Task: Add an event with the title Second Marketing Campaign Performance Assessment, date '2023/10/08', time 8:30 AM to 10:30 AMand add a description: A product launch event is an exciting occasion where a new product is introduced to the market. It brings together stakeholders, industry experts, media personnel, and potential customers to showcase the product's features, benefits, and unique selling points. , put the event into Orange category, logged in from the account softage.3@softage.netand send the event invitation to softage.2@softage.net and softage.4@softage.net. Set a reminder for the event 1 hour before
Action: Mouse moved to (82, 91)
Screenshot: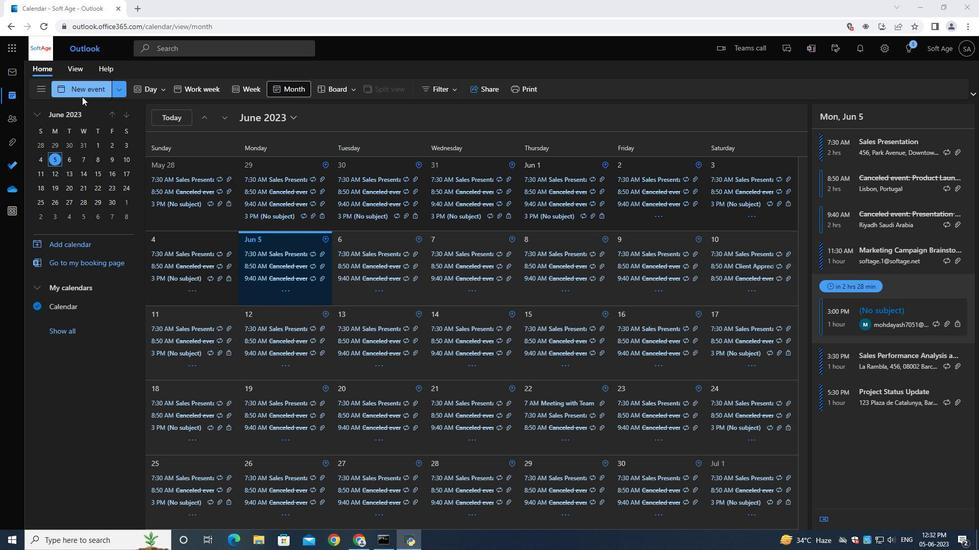 
Action: Mouse pressed left at (82, 91)
Screenshot: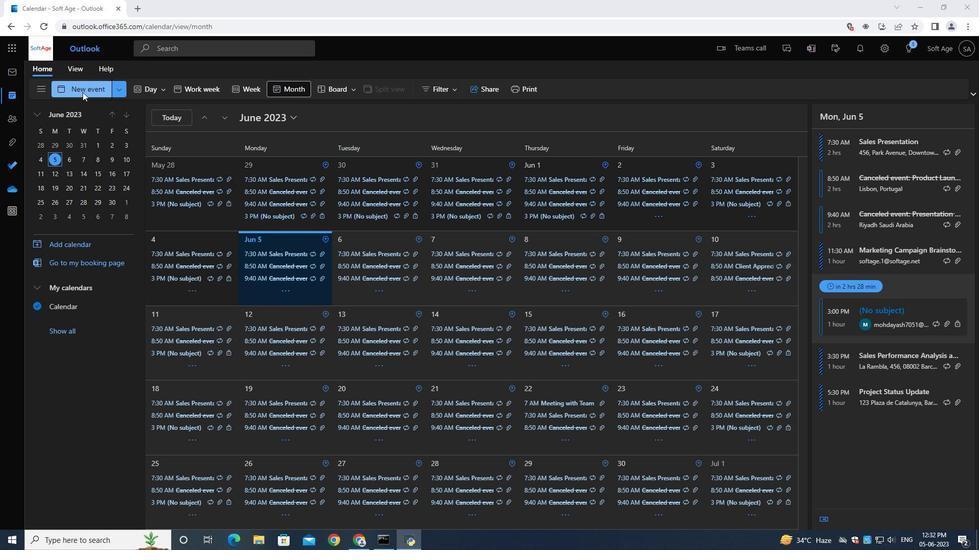 
Action: Mouse moved to (297, 158)
Screenshot: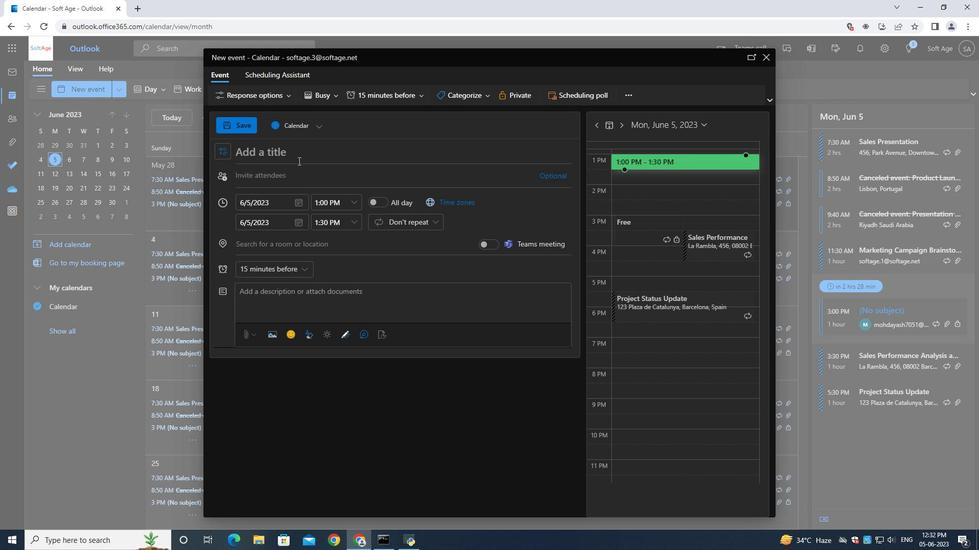 
Action: Mouse pressed left at (297, 158)
Screenshot: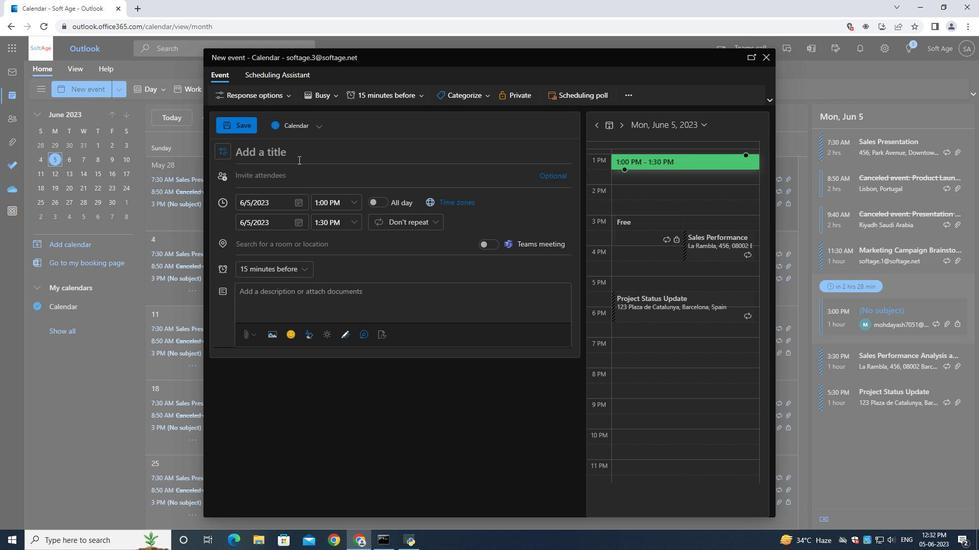 
Action: Mouse moved to (297, 158)
Screenshot: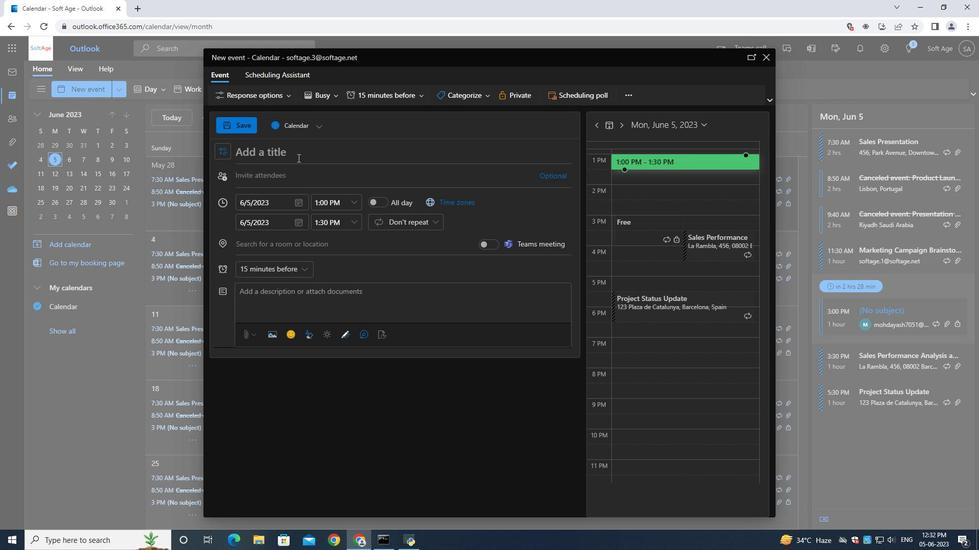 
Action: Key pressed <Key.shift>So<Key.backspace>ecou<Key.backspace>nd<Key.space><Key.shift><Key.shift><Key.shift><Key.shift><Key.shift><Key.shift><Key.shift><Key.shift><Key.shift><Key.shift><Key.shift><Key.shift><Key.shift><Key.shift><Key.shift><Key.shift>Marketing<Key.space><Key.shift>Campaign<Key.space><Key.shift>Performance<Key.space><Key.shift>Assessment
Screenshot: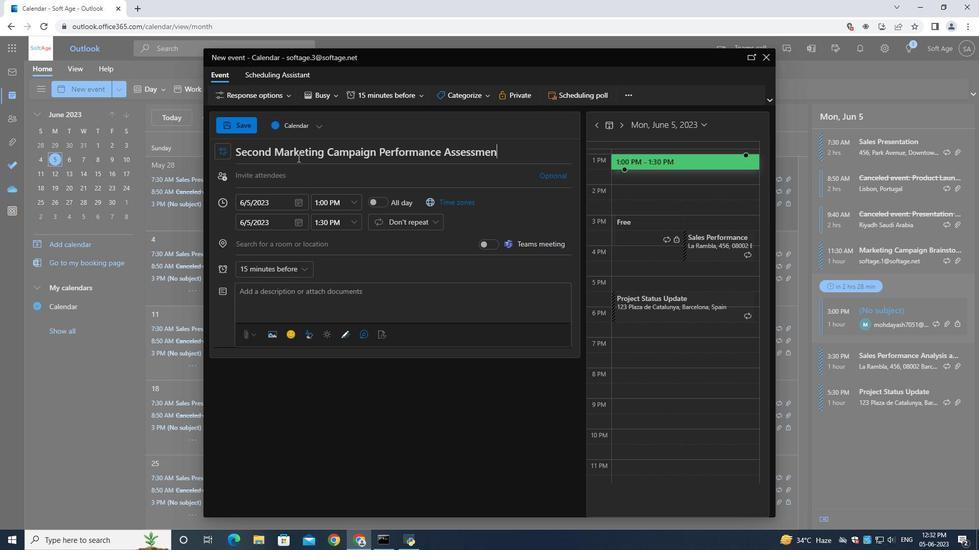 
Action: Mouse moved to (299, 200)
Screenshot: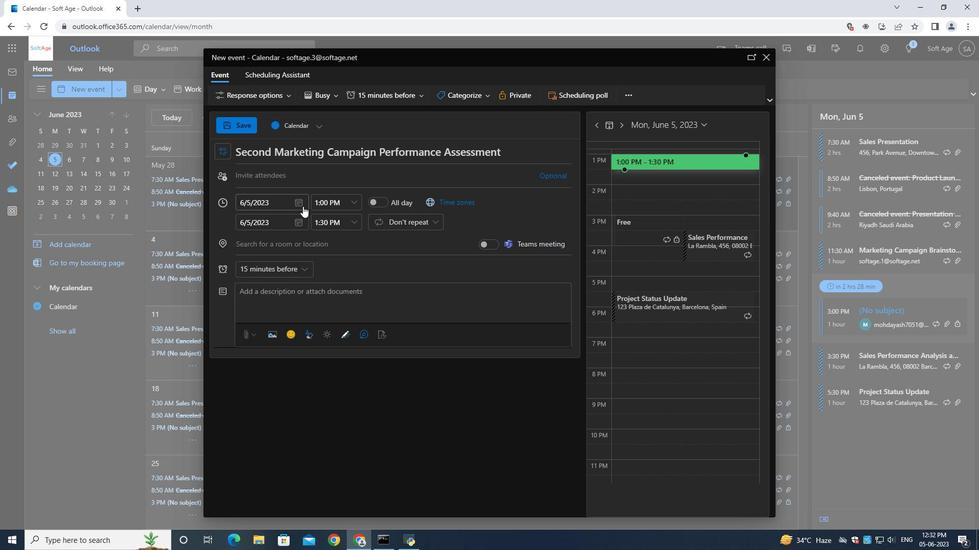 
Action: Mouse pressed left at (299, 200)
Screenshot: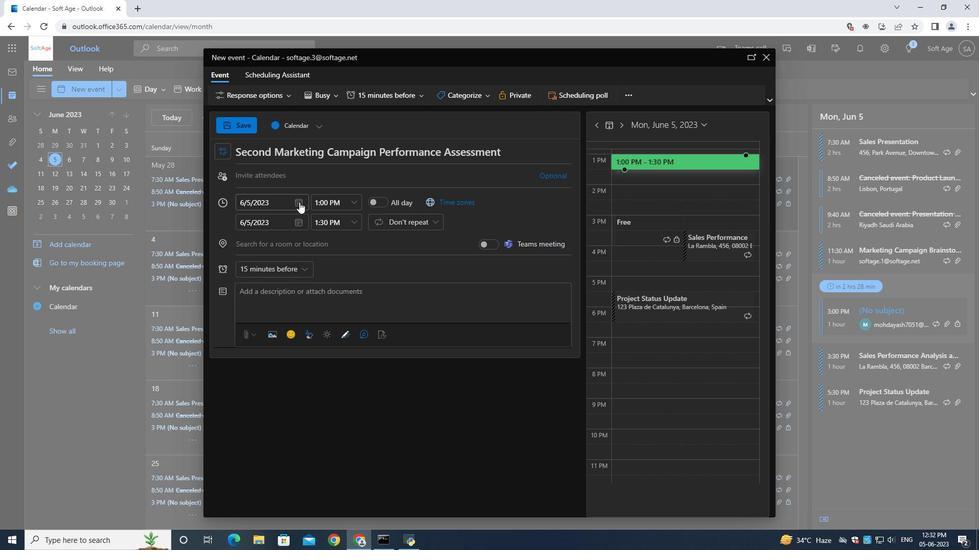 
Action: Mouse moved to (330, 223)
Screenshot: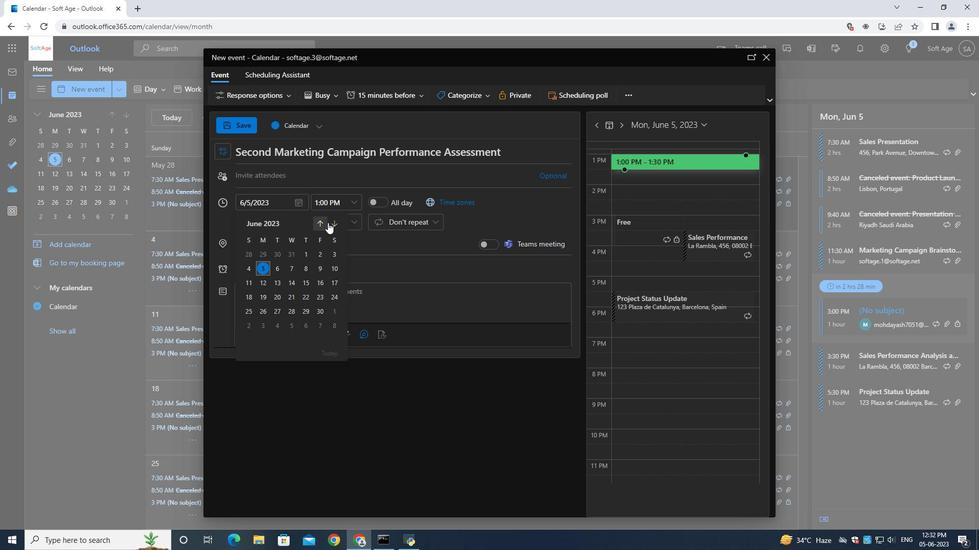 
Action: Mouse pressed left at (330, 223)
Screenshot: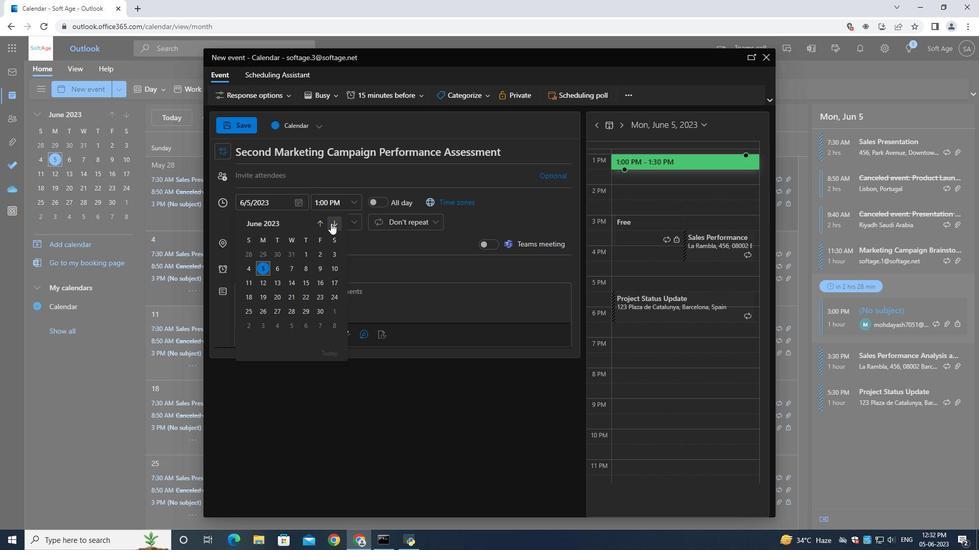 
Action: Mouse pressed left at (330, 223)
Screenshot: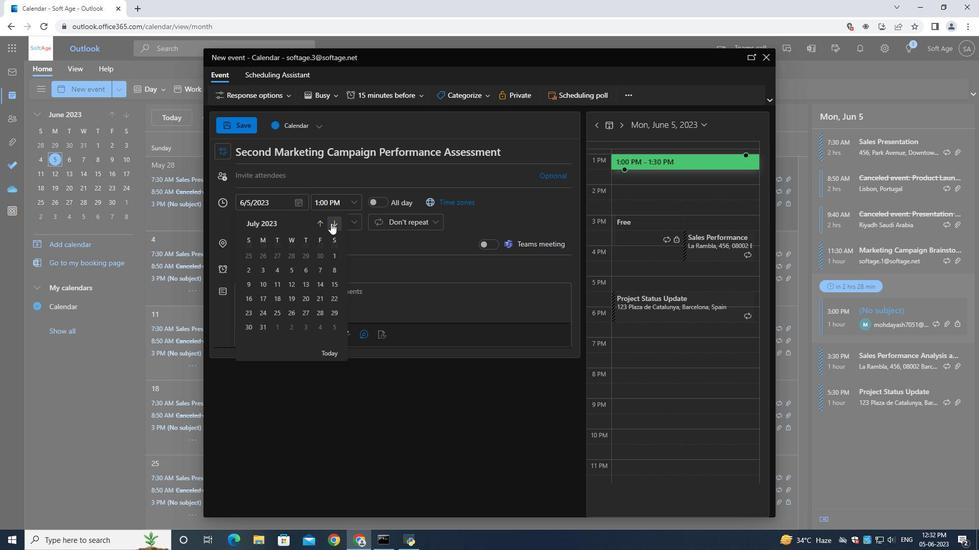 
Action: Mouse pressed left at (330, 223)
Screenshot: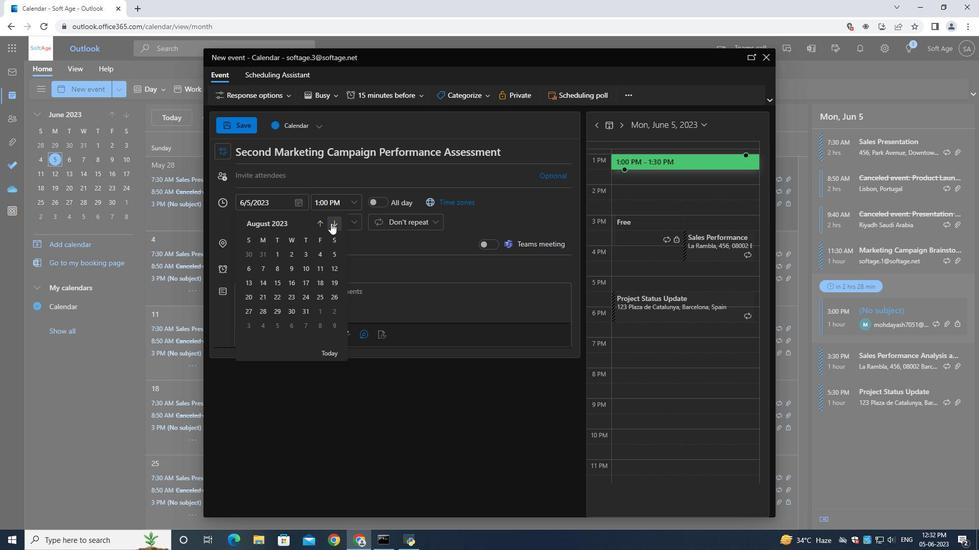 
Action: Mouse pressed left at (330, 223)
Screenshot: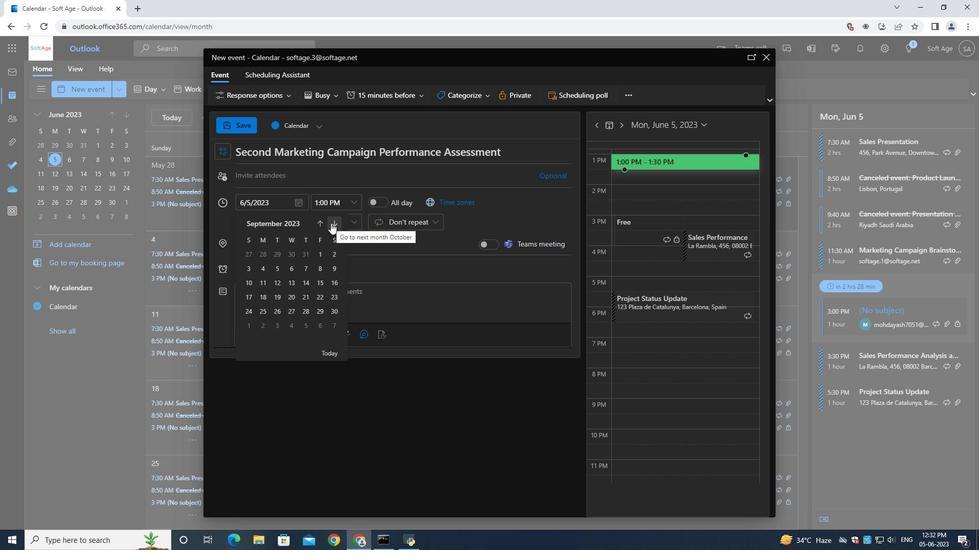 
Action: Mouse moved to (253, 270)
Screenshot: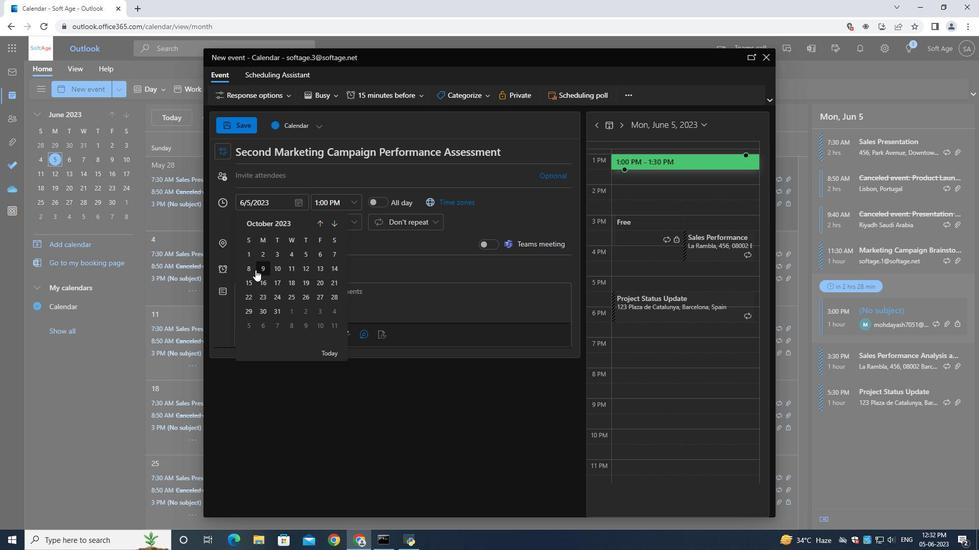 
Action: Mouse pressed left at (253, 270)
Screenshot: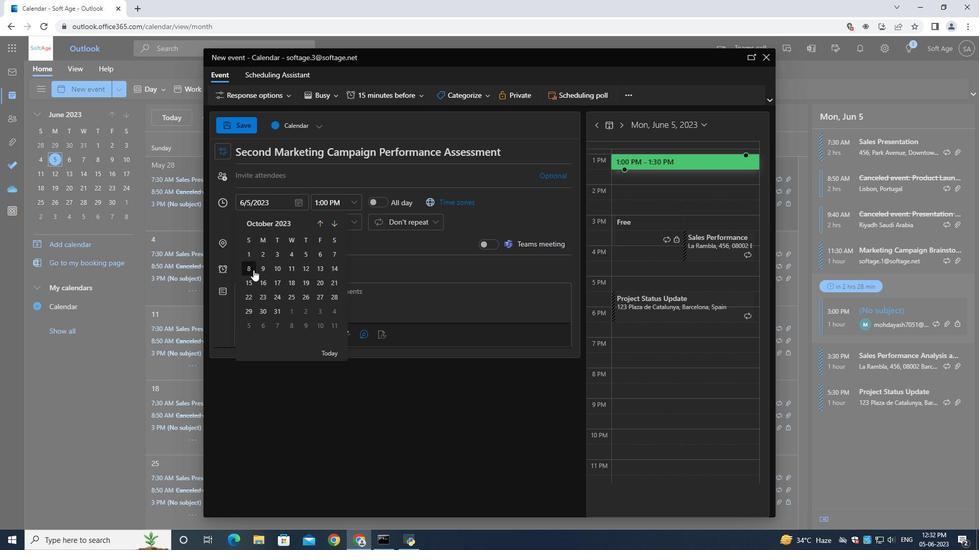 
Action: Mouse moved to (350, 203)
Screenshot: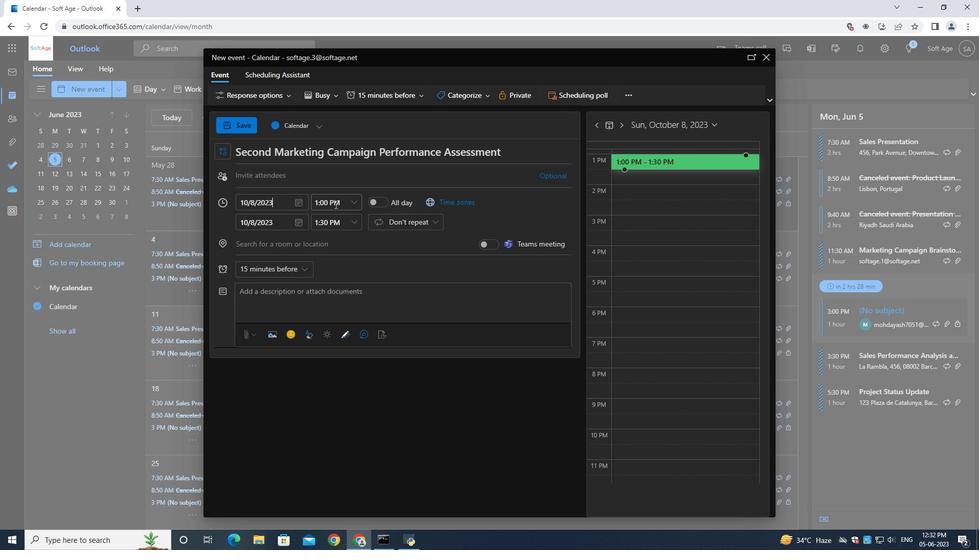
Action: Mouse pressed left at (350, 203)
Screenshot: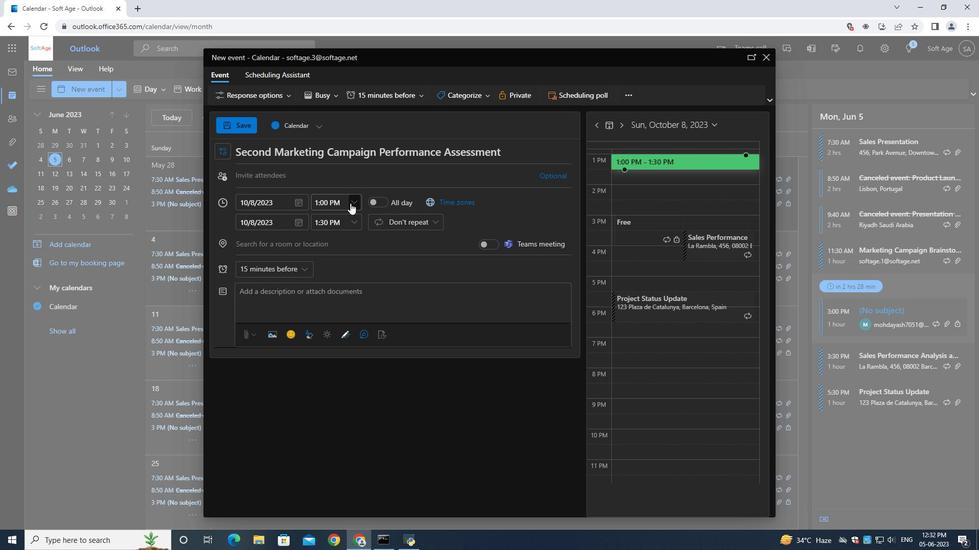 
Action: Mouse moved to (341, 199)
Screenshot: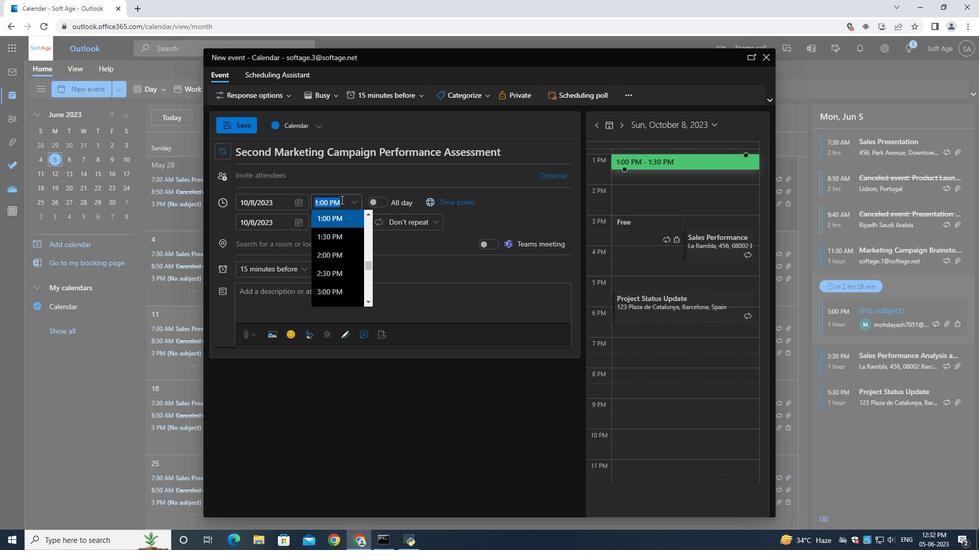 
Action: Key pressed 8<Key.shift_r>:30<Key.shift>AM
Screenshot: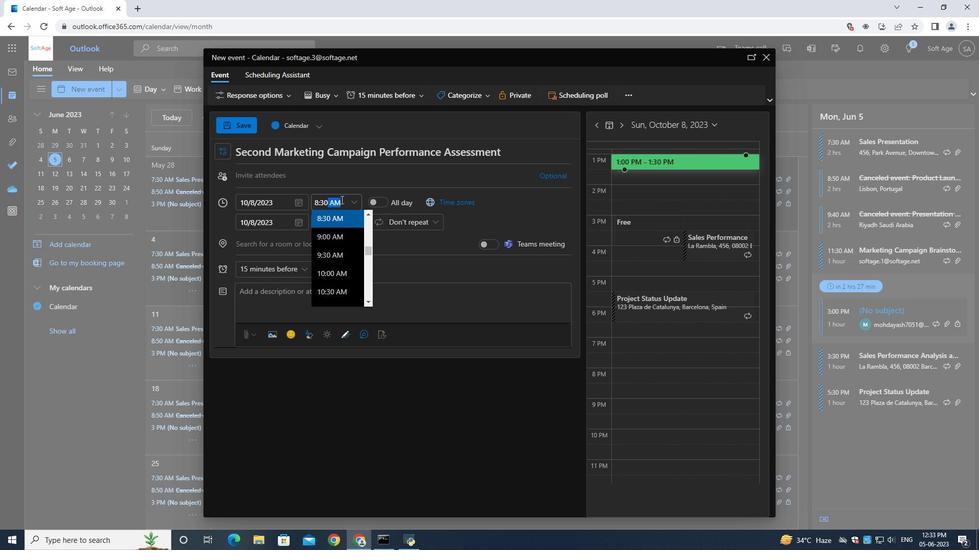 
Action: Mouse moved to (403, 250)
Screenshot: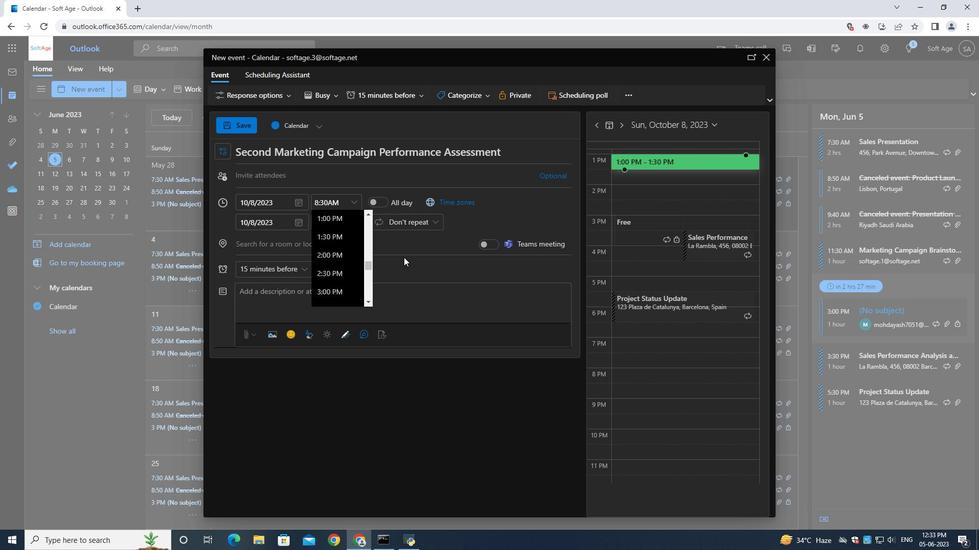 
Action: Mouse pressed left at (403, 250)
Screenshot: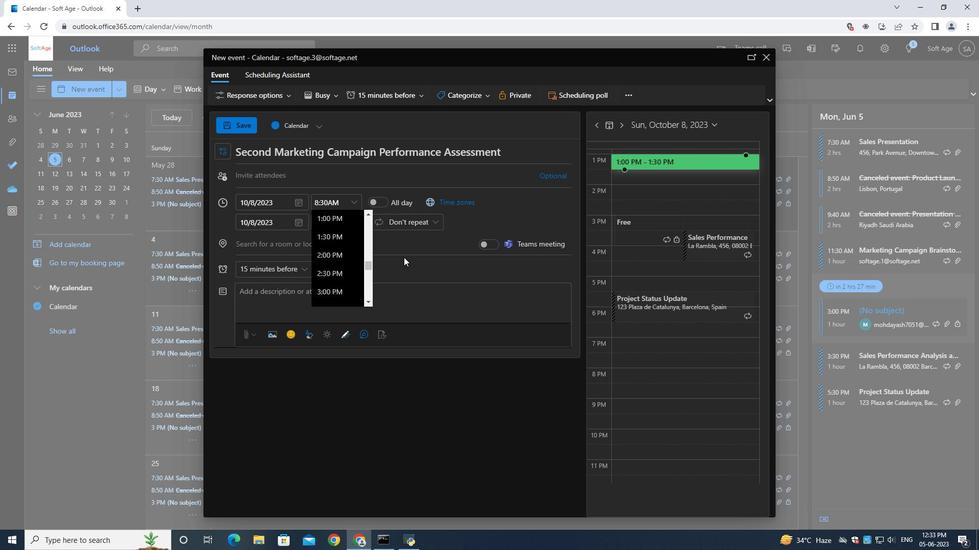 
Action: Mouse moved to (335, 220)
Screenshot: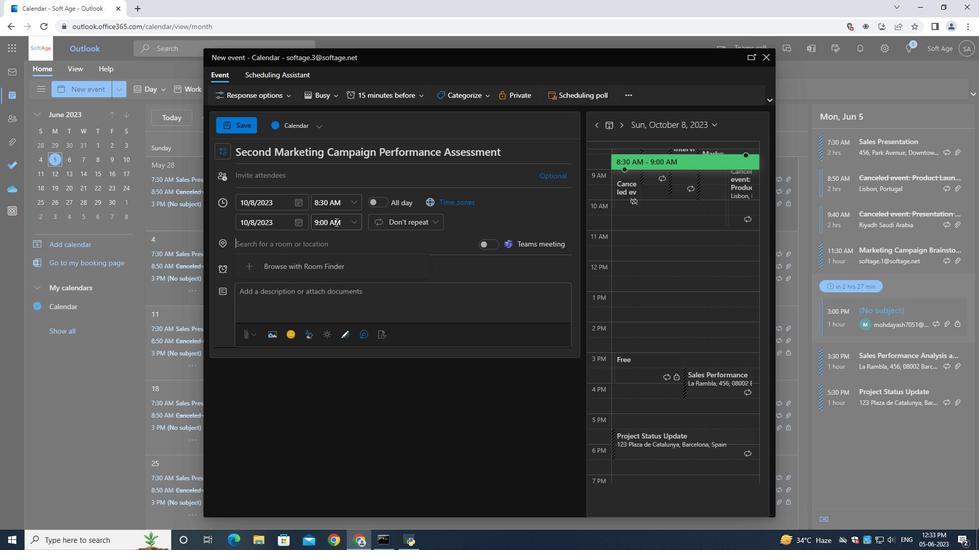 
Action: Mouse pressed left at (335, 220)
Screenshot: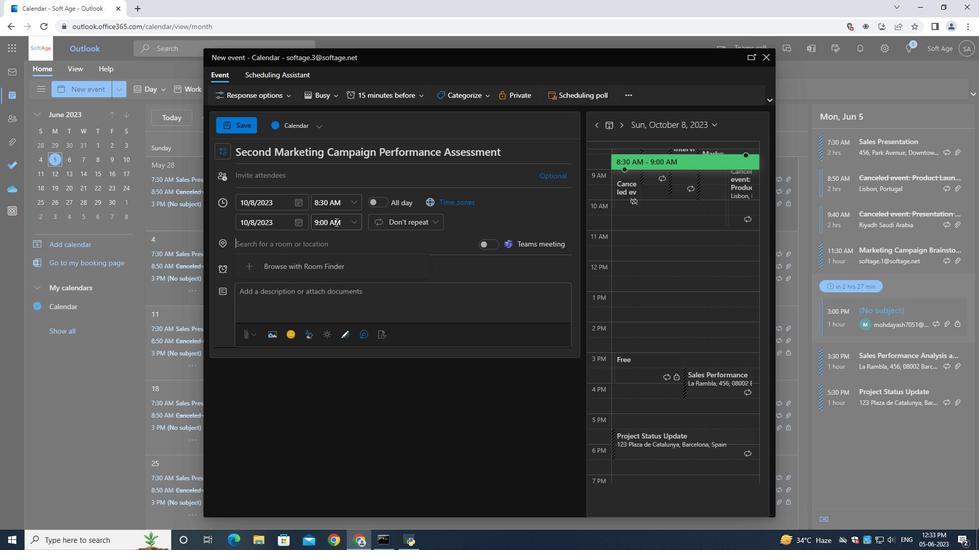 
Action: Mouse moved to (336, 220)
Screenshot: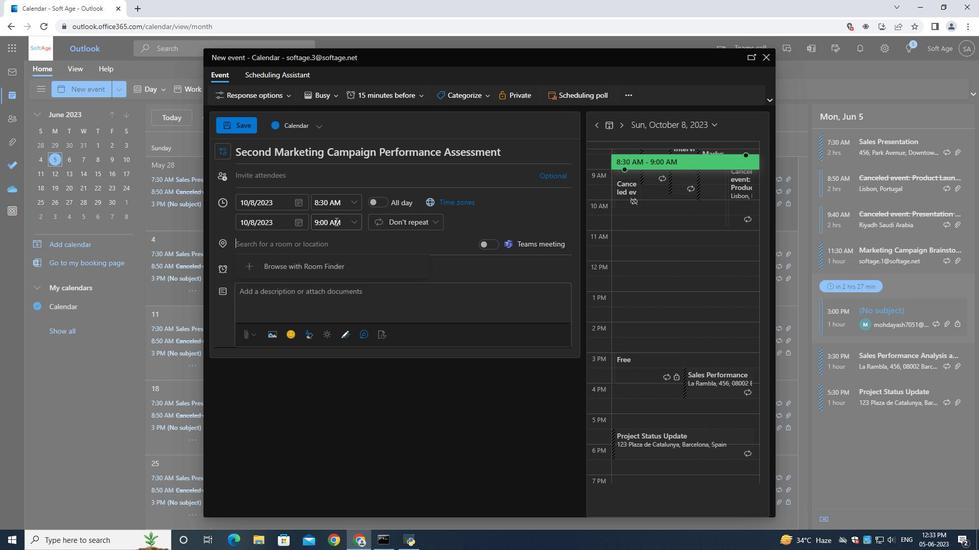 
Action: Key pressed 10<Key.shift_r>:30<Key.shift>AM
Screenshot: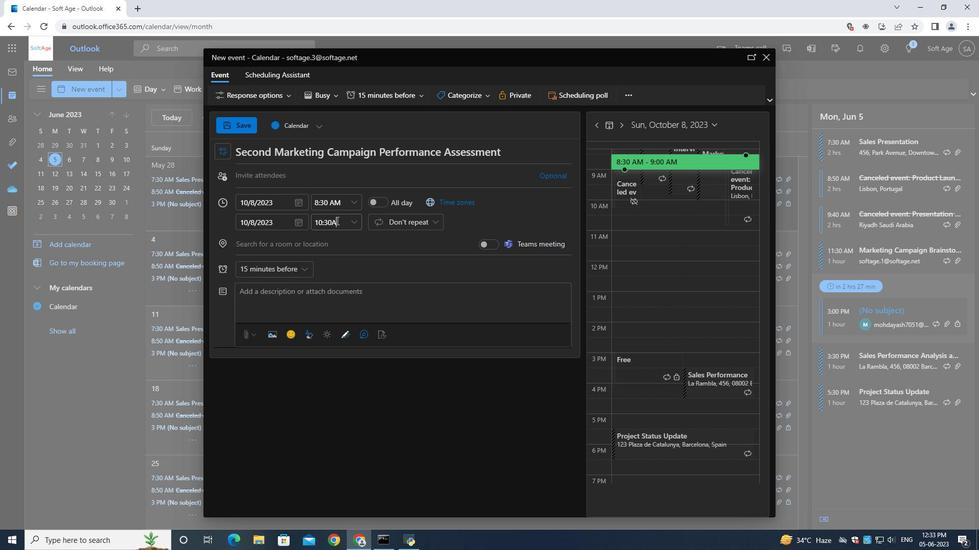 
Action: Mouse moved to (285, 300)
Screenshot: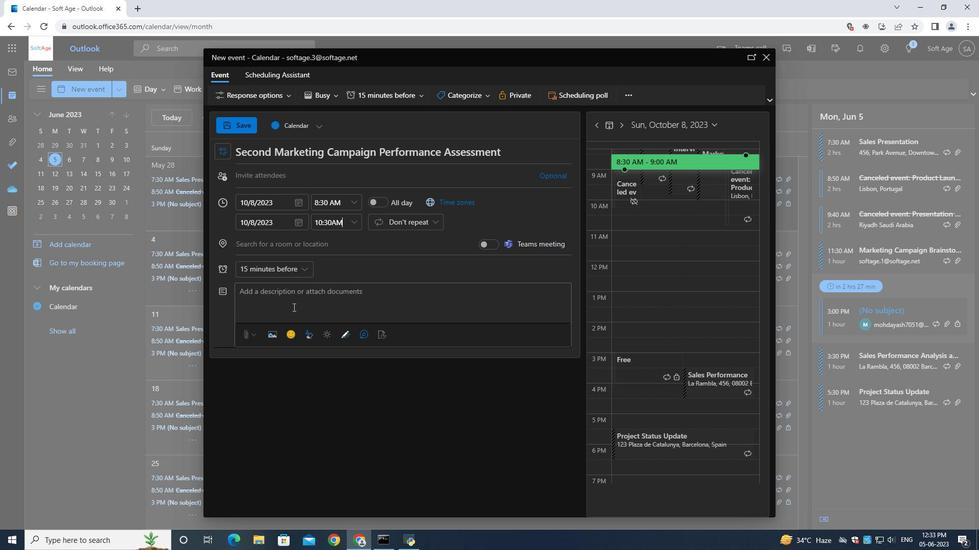 
Action: Mouse pressed left at (285, 300)
Screenshot: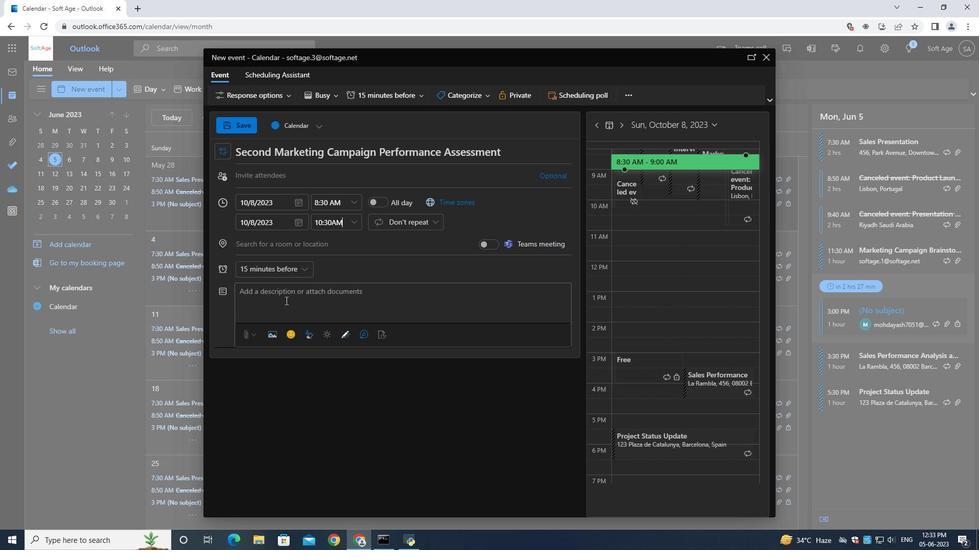 
Action: Mouse moved to (285, 299)
Screenshot: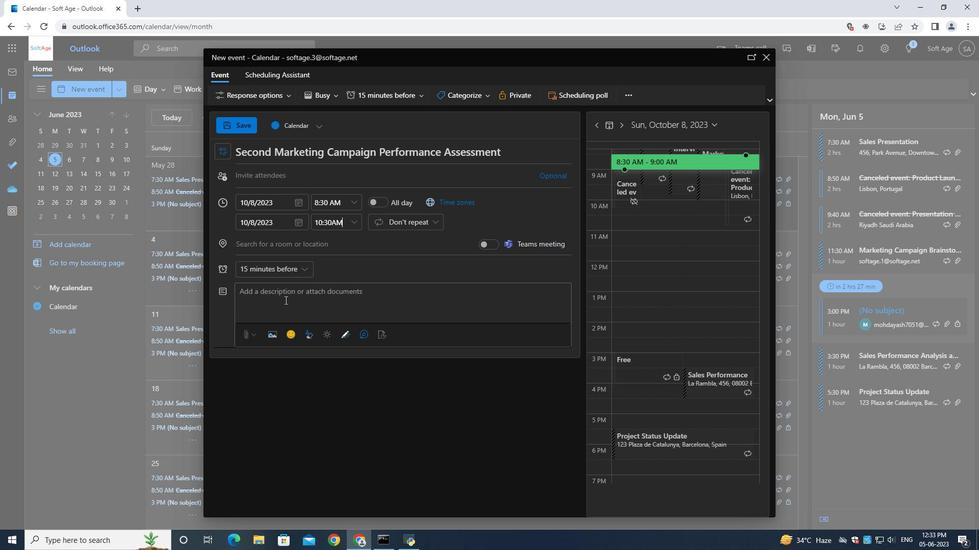
Action: Key pressed <Key.shift><Key.shift>A<Key.space>product<Key.space>launch<Key.space>event<Key.space>is<Key.space>an<Key.space>exciting<Key.space>occasion<Key.space>where<Key.space>a<Key.space>new<Key.space>product<Key.space>is<Key.space>introduced<Key.space>to<Key.space>t<Key.space>he<Key.backspace><Key.backspace><Key.backspace>hew<Key.backspace><Key.space>market.<Key.space><Key.shift>It<Key.space>brings<Key.space>together<Key.space>stakeholders,<Key.space>industry<Key.space>experts,<Key.space>media<Key.space>personnel,<Key.space>and<Key.space>potential<Key.space>customers<Key.space>to<Key.space>showcase<Key.space>te<Key.space>product's<Key.space>features,<Key.space>benefits<Key.space><Key.backspace>,<Key.space>and<Key.space>unique<Key.space>d<Key.backspace>selling<Key.space>points,
Screenshot: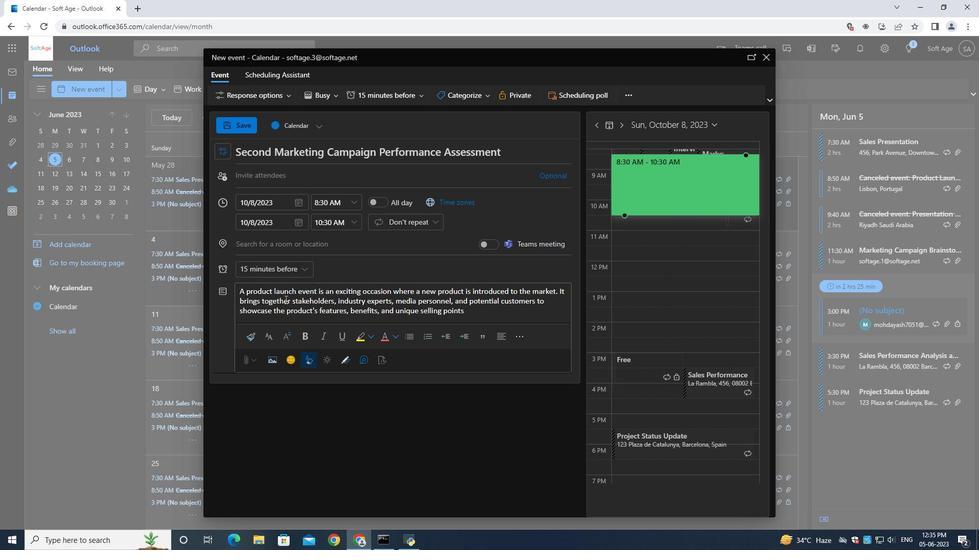 
Action: Mouse moved to (289, 306)
Screenshot: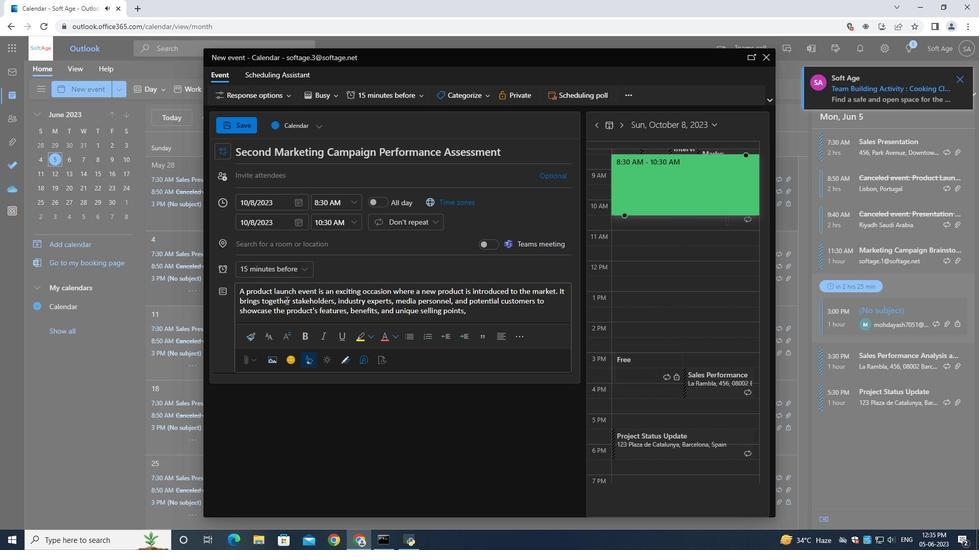 
Action: Key pressed <Key.backspace>
Screenshot: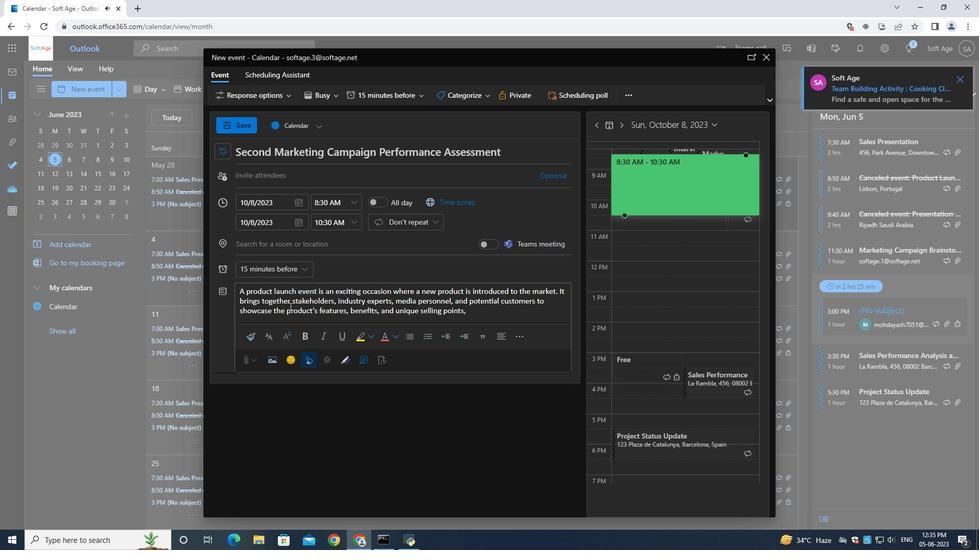
Action: Mouse moved to (290, 308)
Screenshot: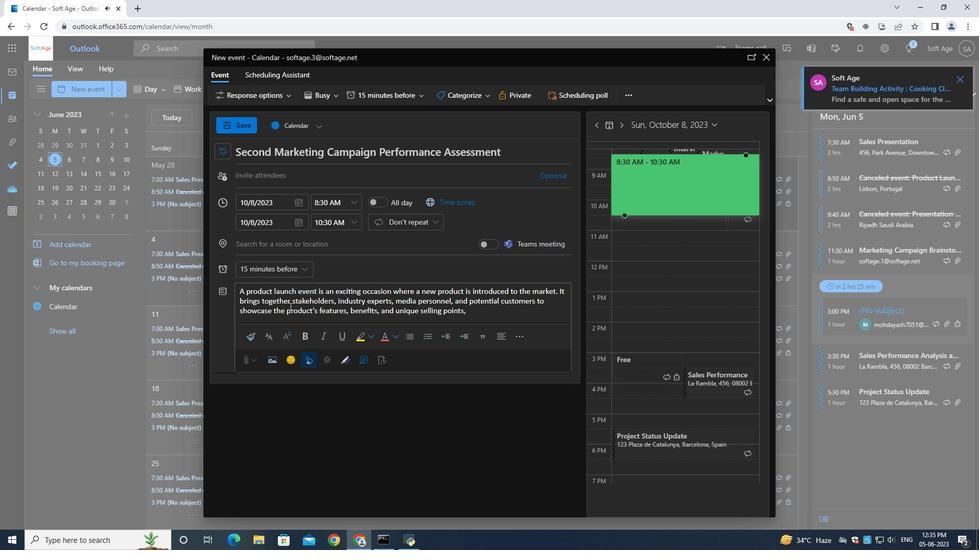 
Action: Key pressed .
Screenshot: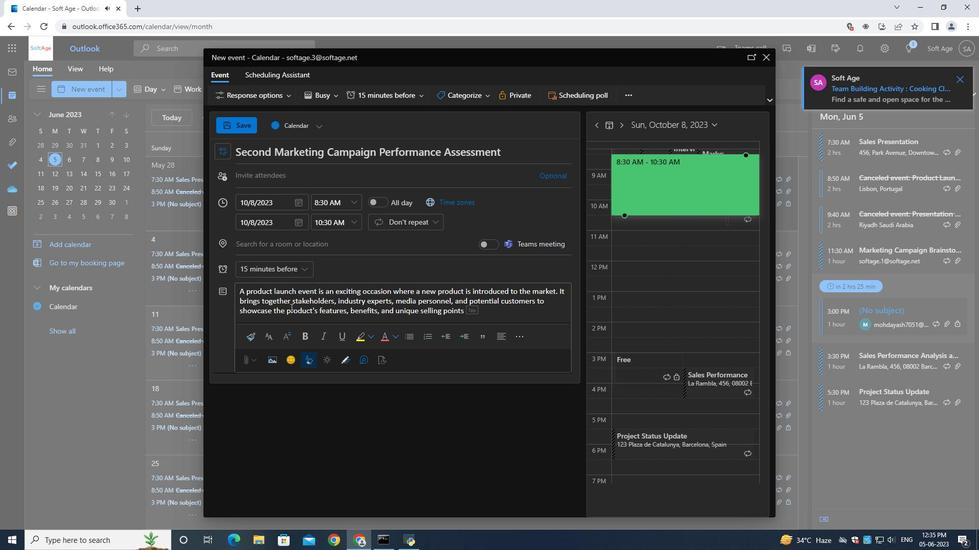 
Action: Mouse moved to (456, 98)
Screenshot: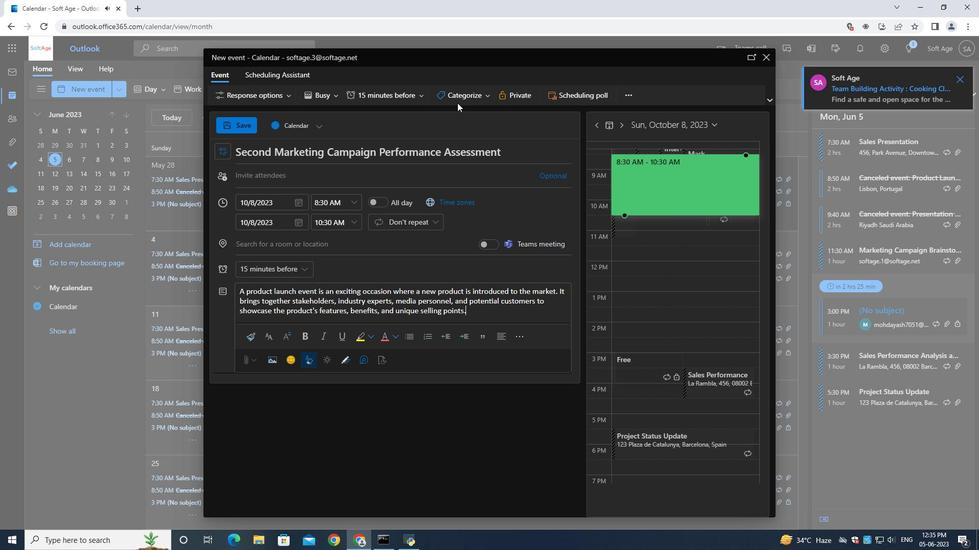 
Action: Mouse pressed left at (456, 98)
Screenshot: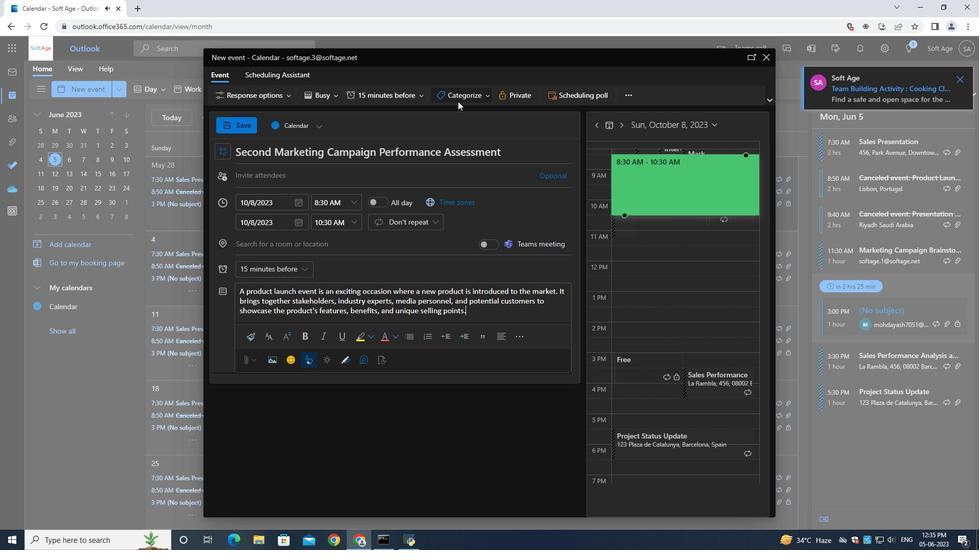 
Action: Mouse moved to (462, 144)
Screenshot: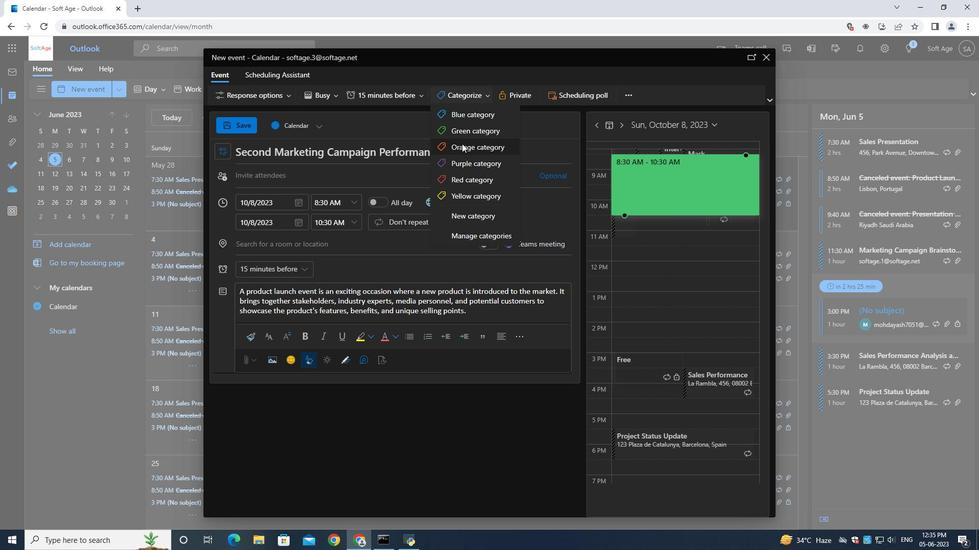 
Action: Mouse pressed left at (462, 144)
Screenshot: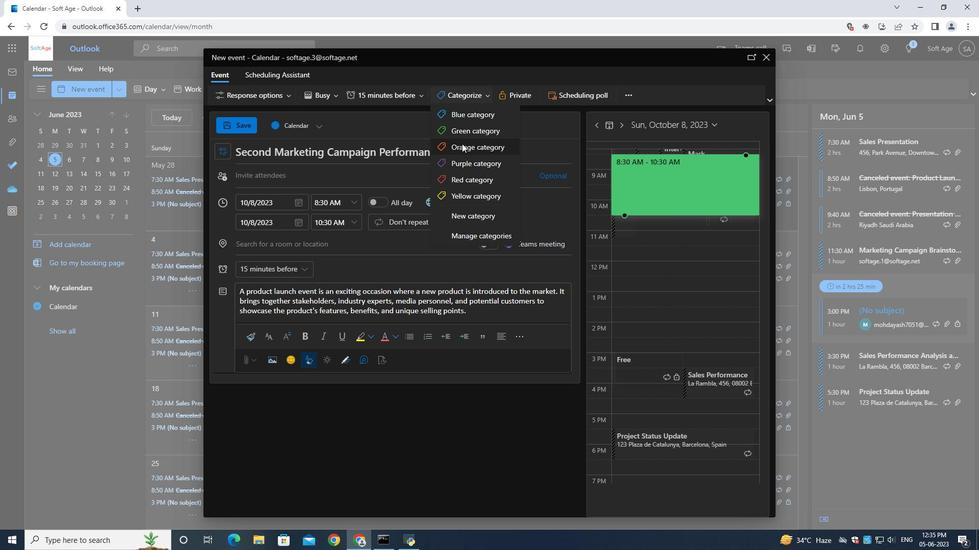 
Action: Mouse moved to (253, 175)
Screenshot: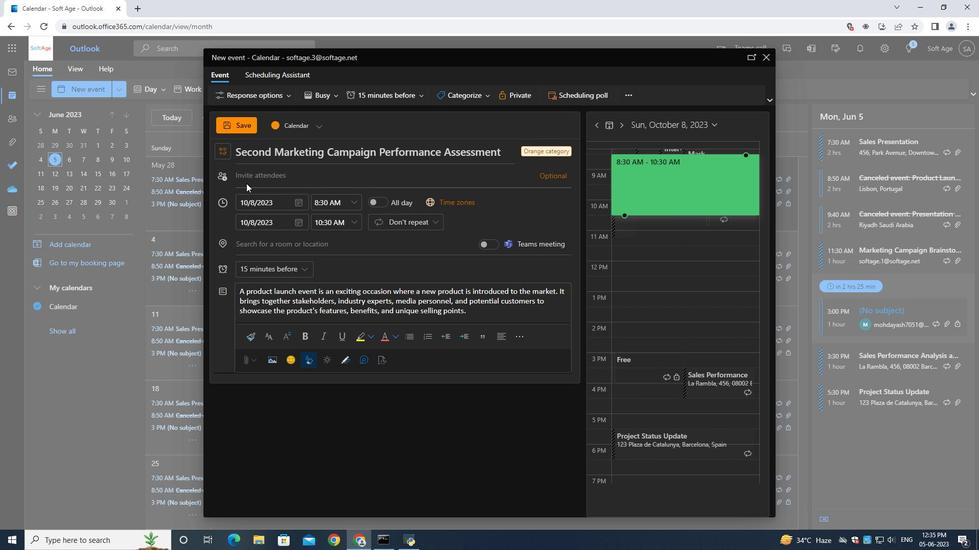 
Action: Mouse pressed left at (253, 175)
Screenshot: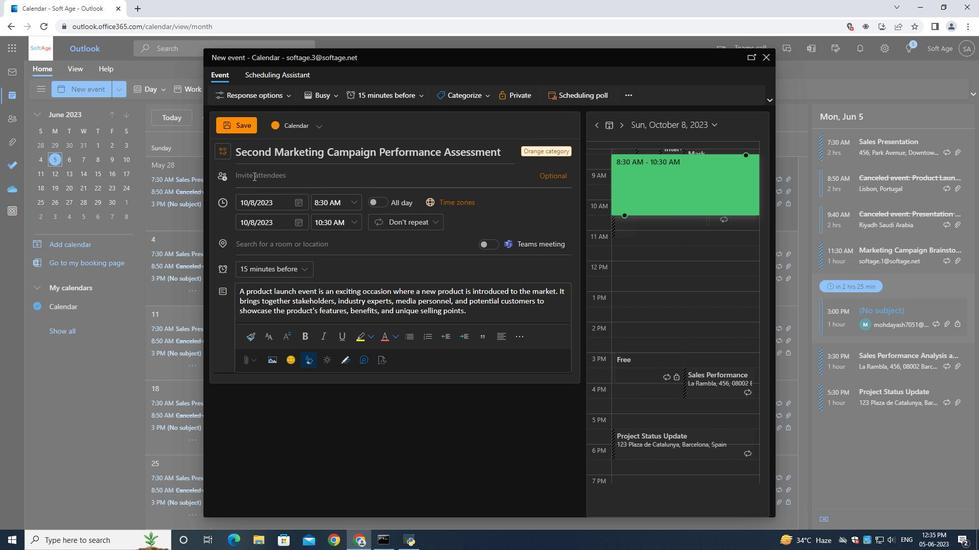 
Action: Key pressed softage.4<Key.backspace>3<Key.backspace>2<Key.shift>@softage.net
Screenshot: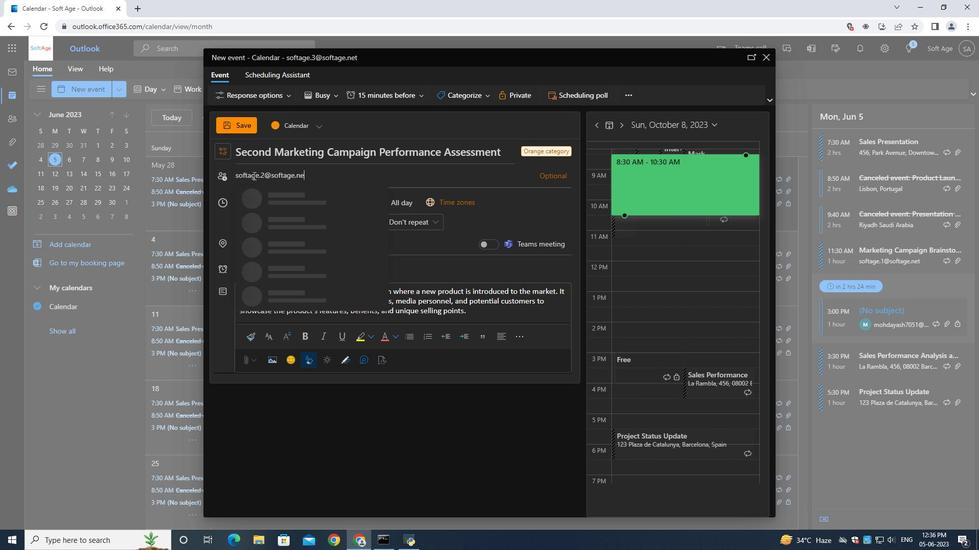 
Action: Mouse moved to (290, 195)
Screenshot: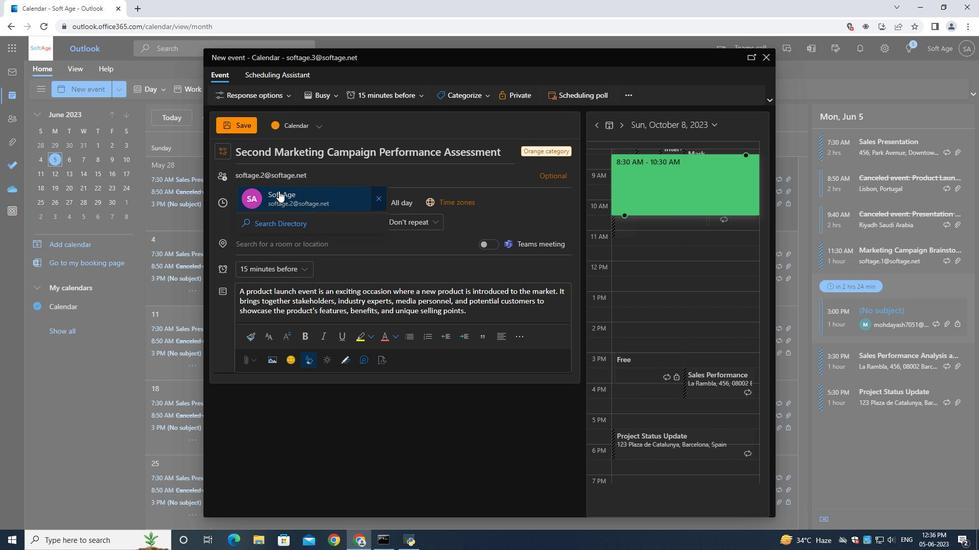 
Action: Mouse pressed left at (290, 195)
Screenshot: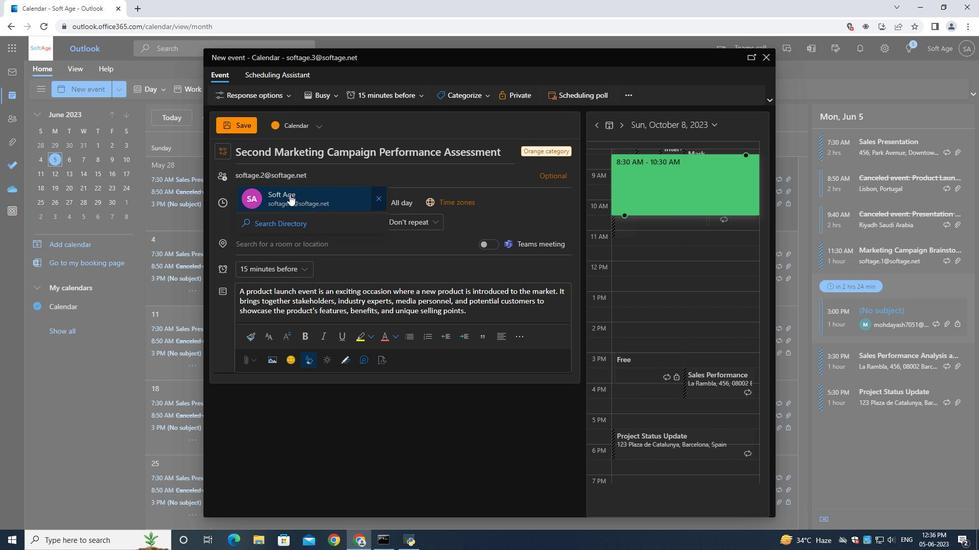 
Action: Mouse moved to (334, 172)
Screenshot: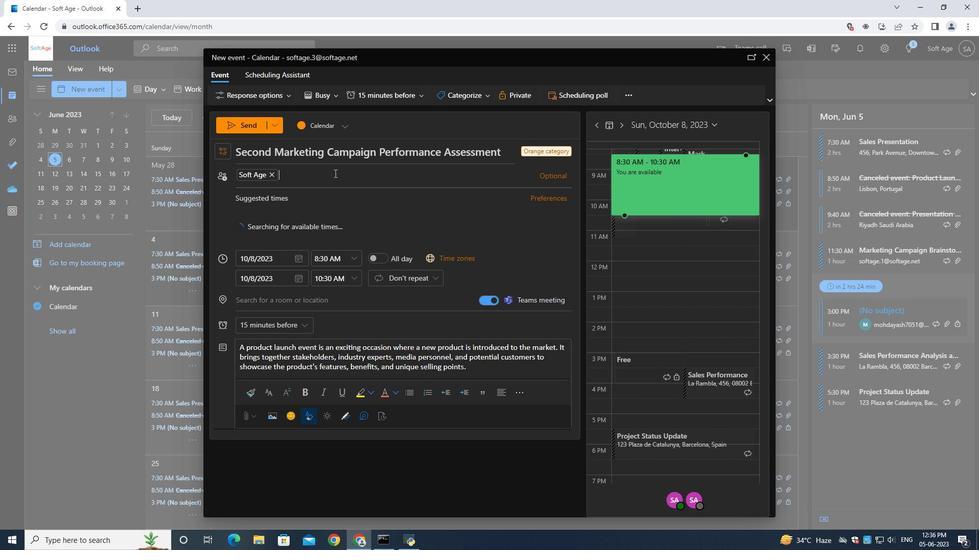 
Action: Key pressed softage.4
Screenshot: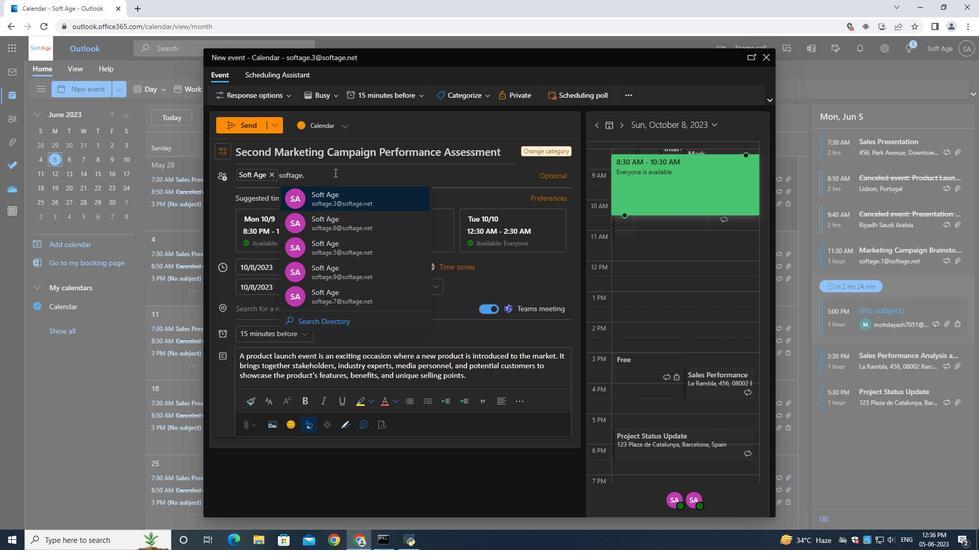 
Action: Mouse moved to (290, 145)
Screenshot: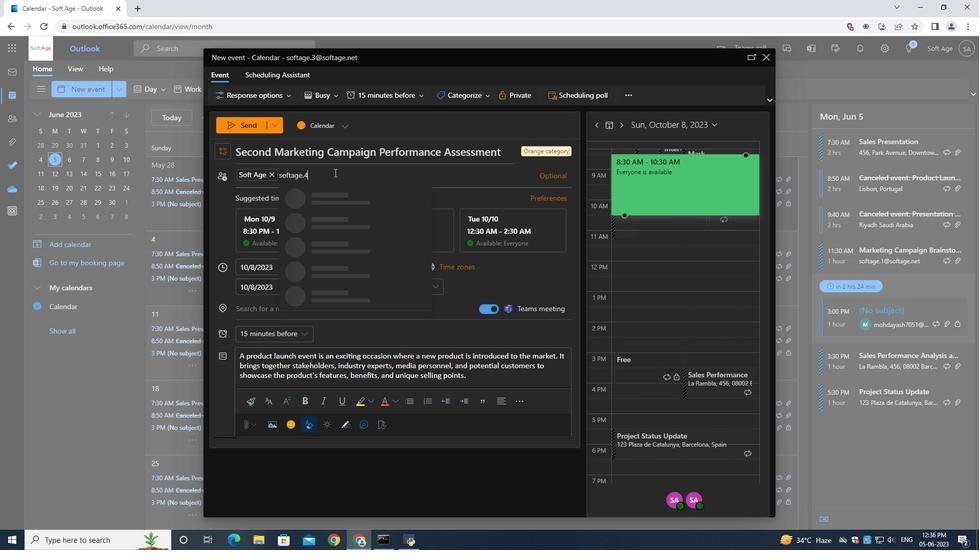 
Action: Key pressed <Key.shift>@softage.net
Screenshot: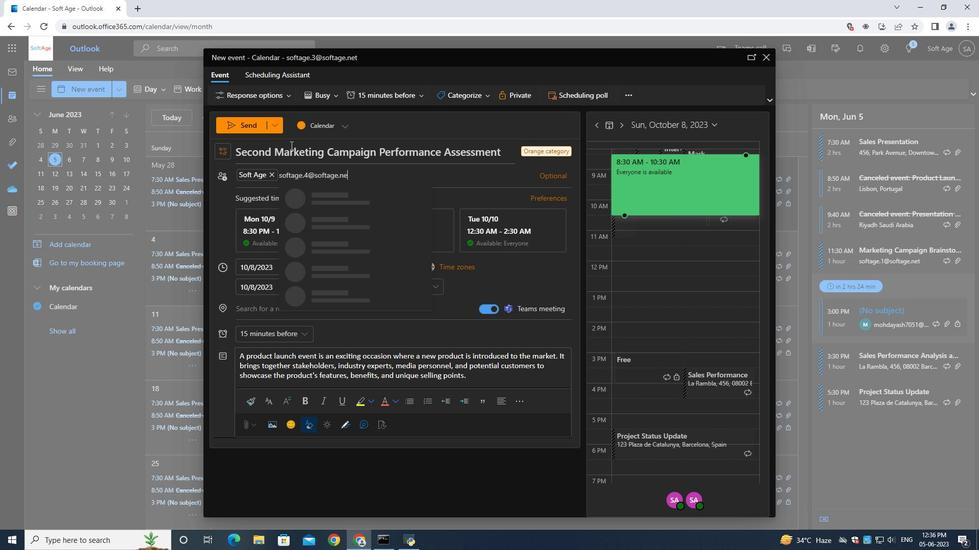 
Action: Mouse moved to (323, 198)
Screenshot: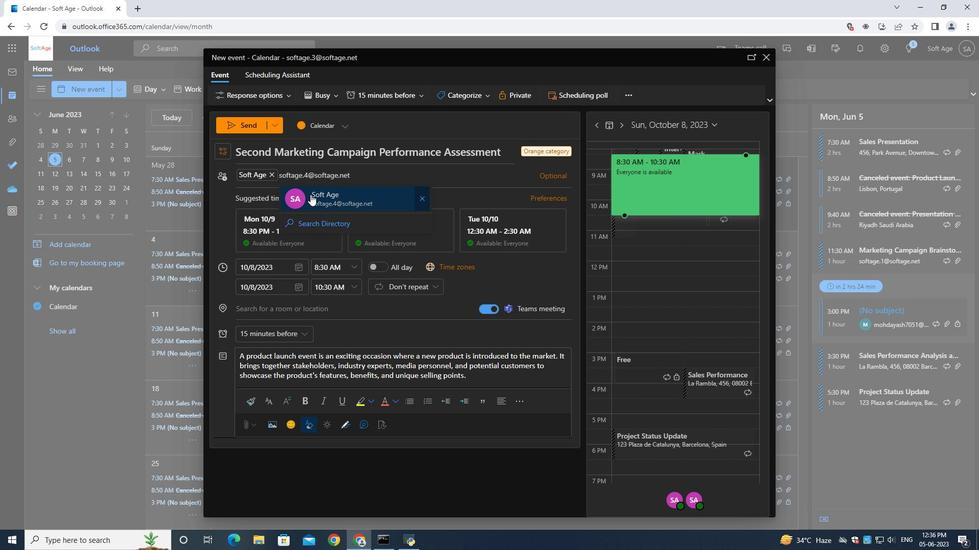 
Action: Mouse pressed left at (323, 198)
Screenshot: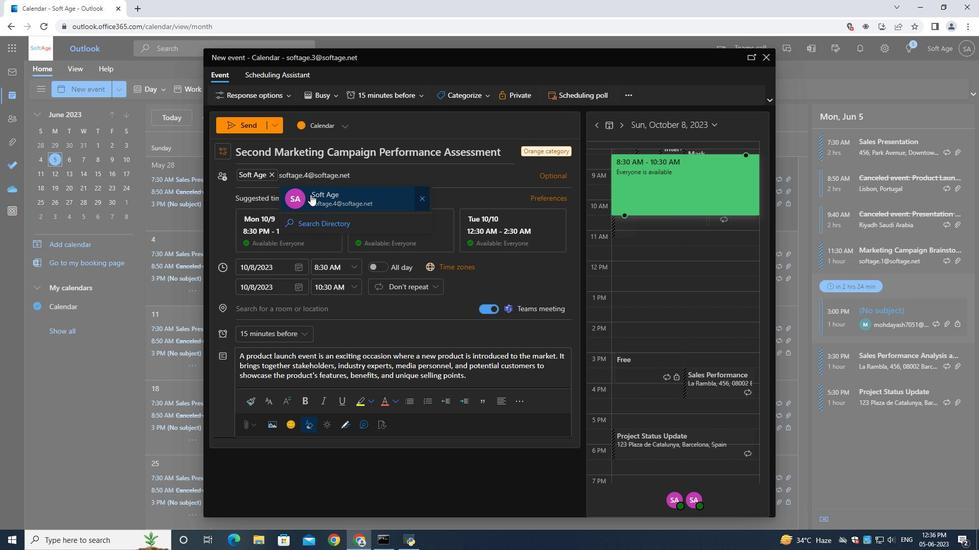 
Action: Mouse moved to (266, 336)
Screenshot: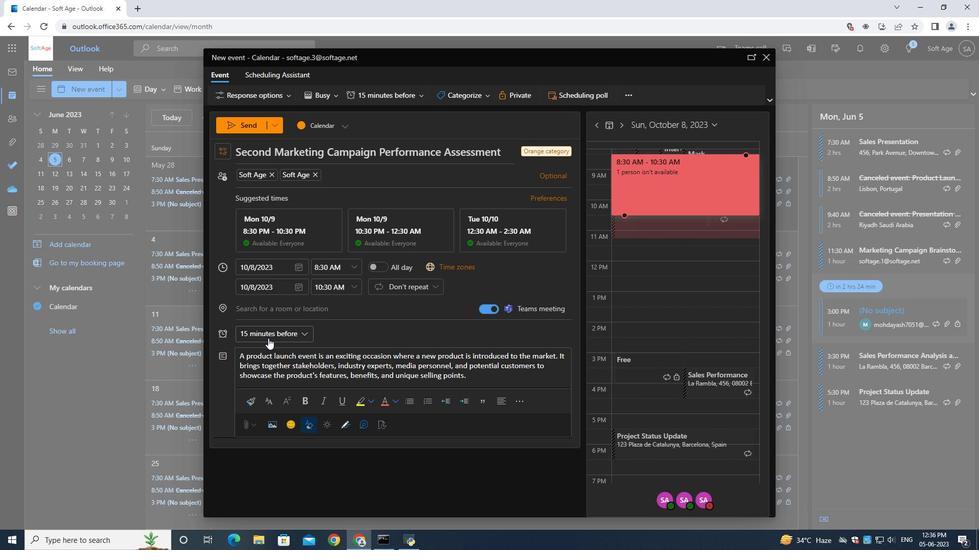 
Action: Mouse pressed left at (266, 336)
Screenshot: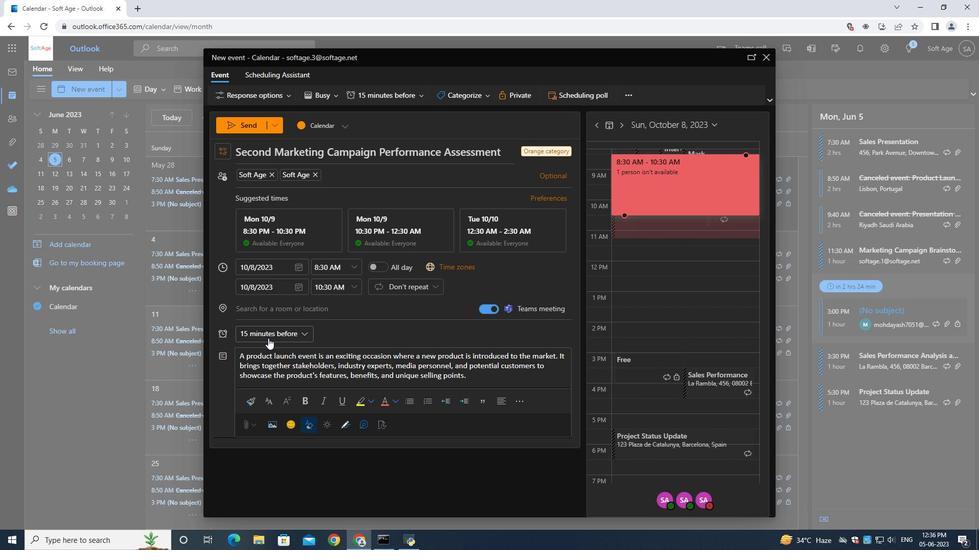
Action: Mouse moved to (276, 222)
Screenshot: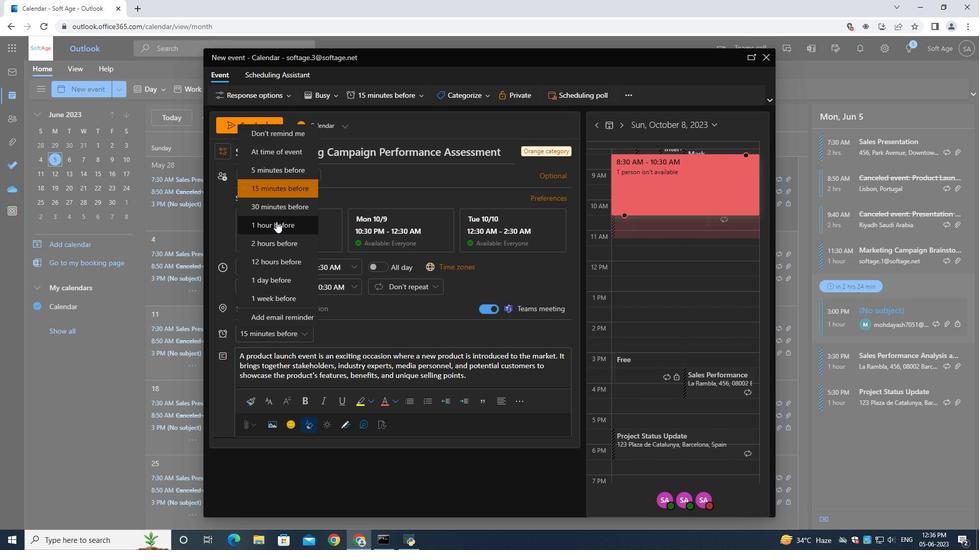 
Action: Mouse pressed left at (276, 222)
Screenshot: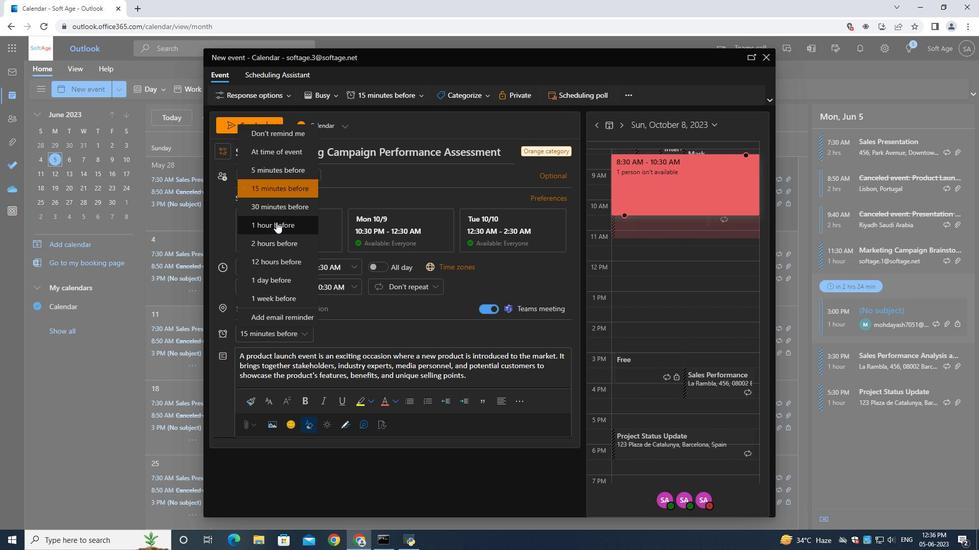 
Action: Mouse moved to (246, 121)
Screenshot: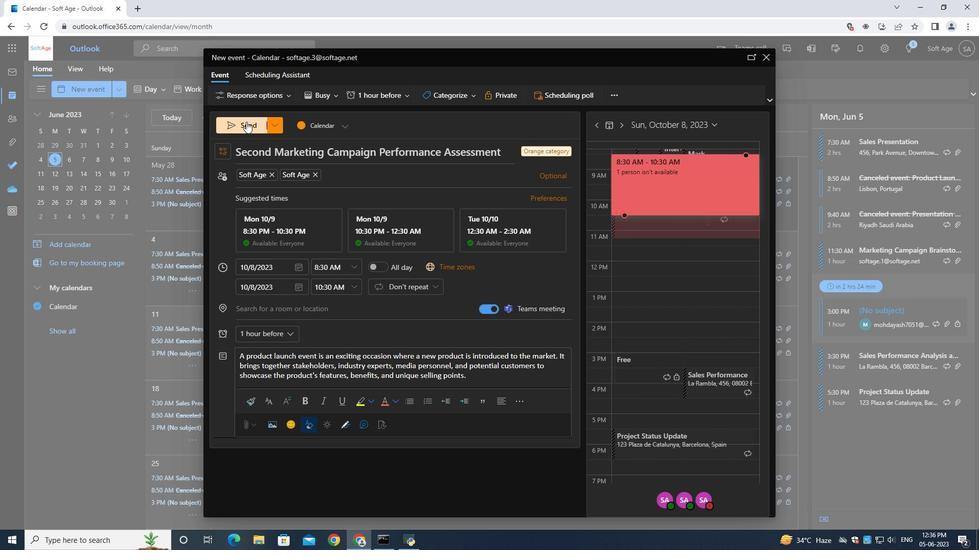 
Action: Mouse pressed left at (246, 121)
Screenshot: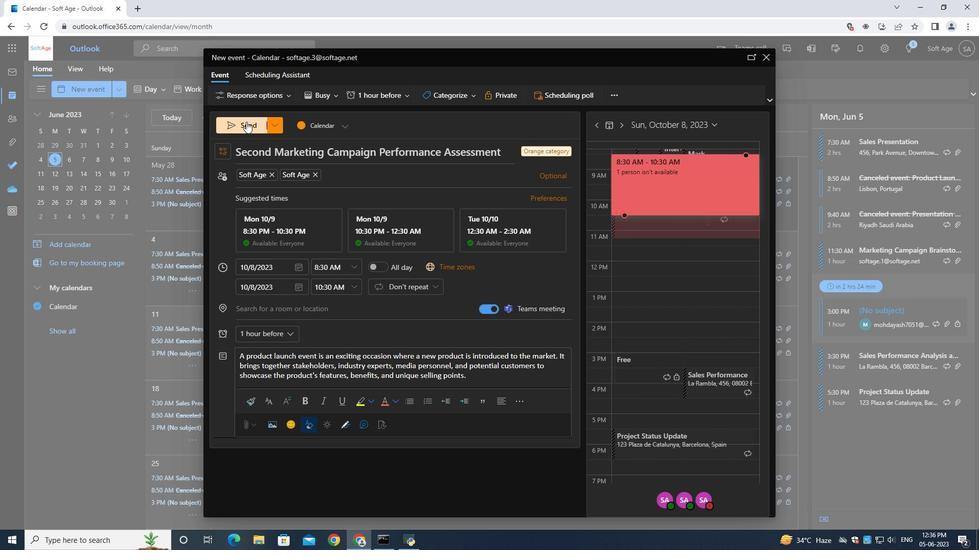 
Action: Mouse moved to (262, 123)
Screenshot: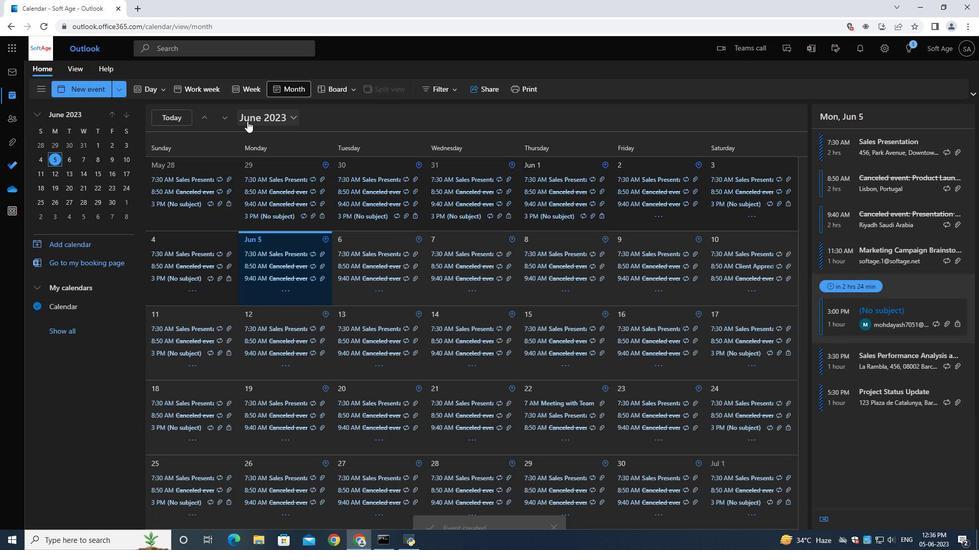 
